 Task: Look for products in the category "Belgian-Style Ale" from New Belgium only.
Action: Mouse moved to (961, 355)
Screenshot: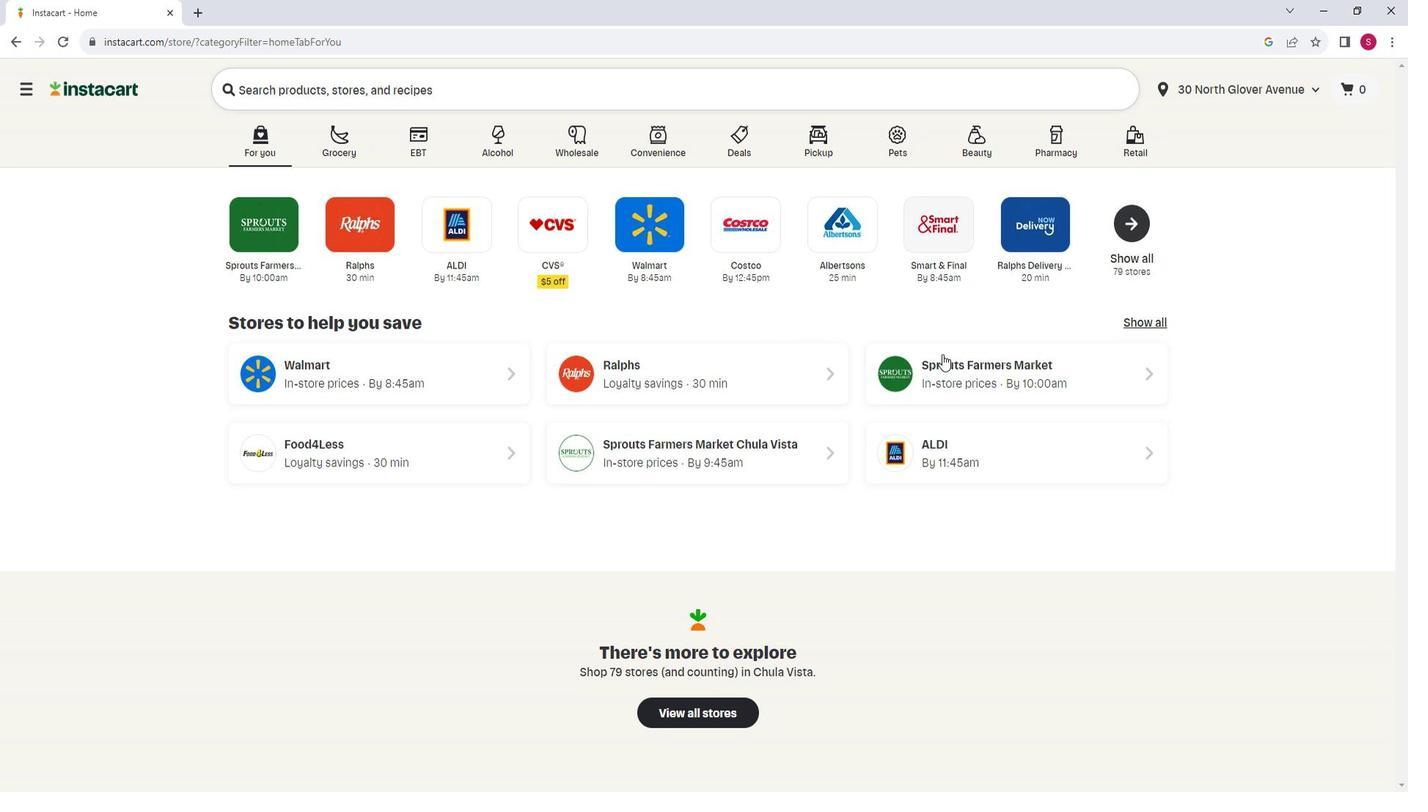 
Action: Mouse pressed left at (961, 355)
Screenshot: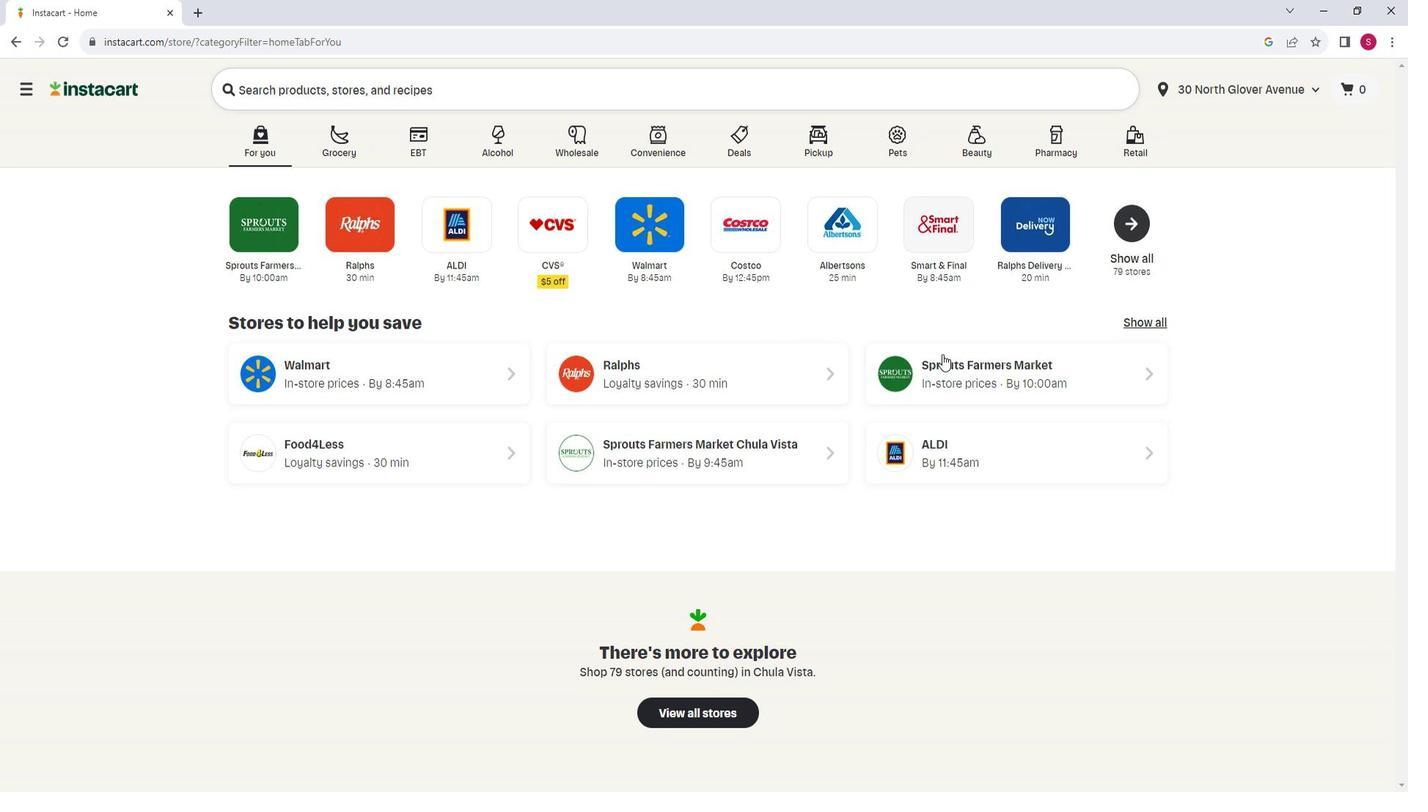 
Action: Mouse moved to (113, 351)
Screenshot: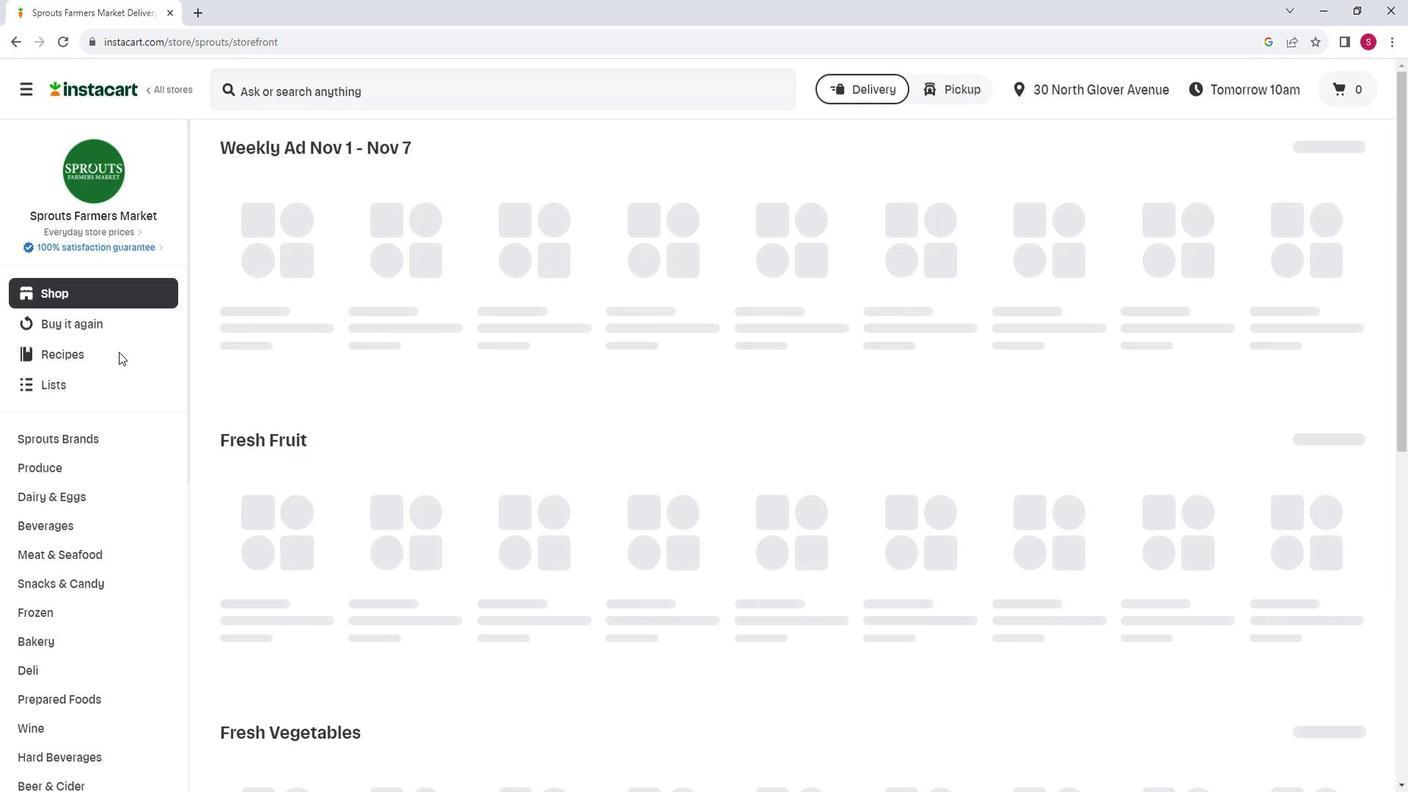 
Action: Mouse scrolled (113, 350) with delta (0, 0)
Screenshot: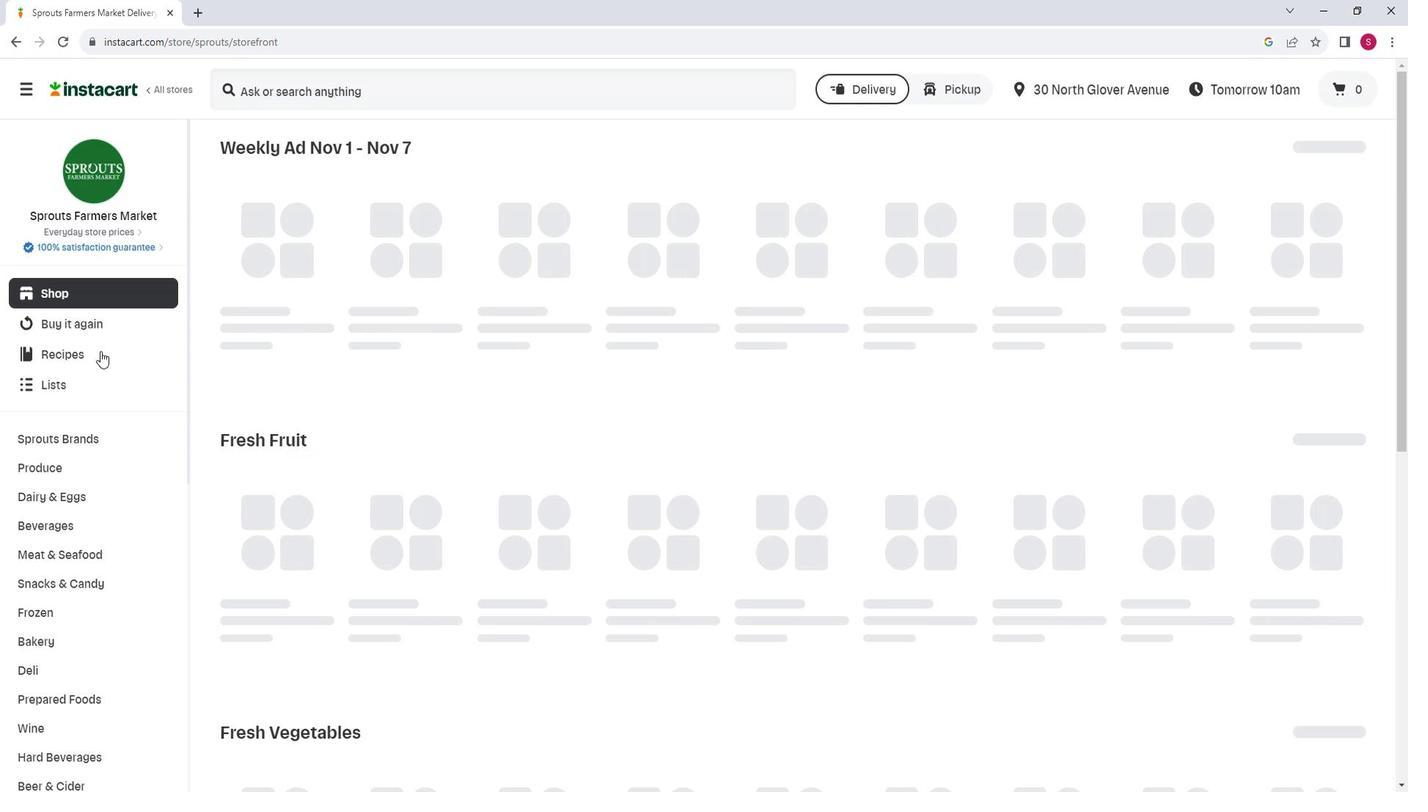 
Action: Mouse moved to (116, 696)
Screenshot: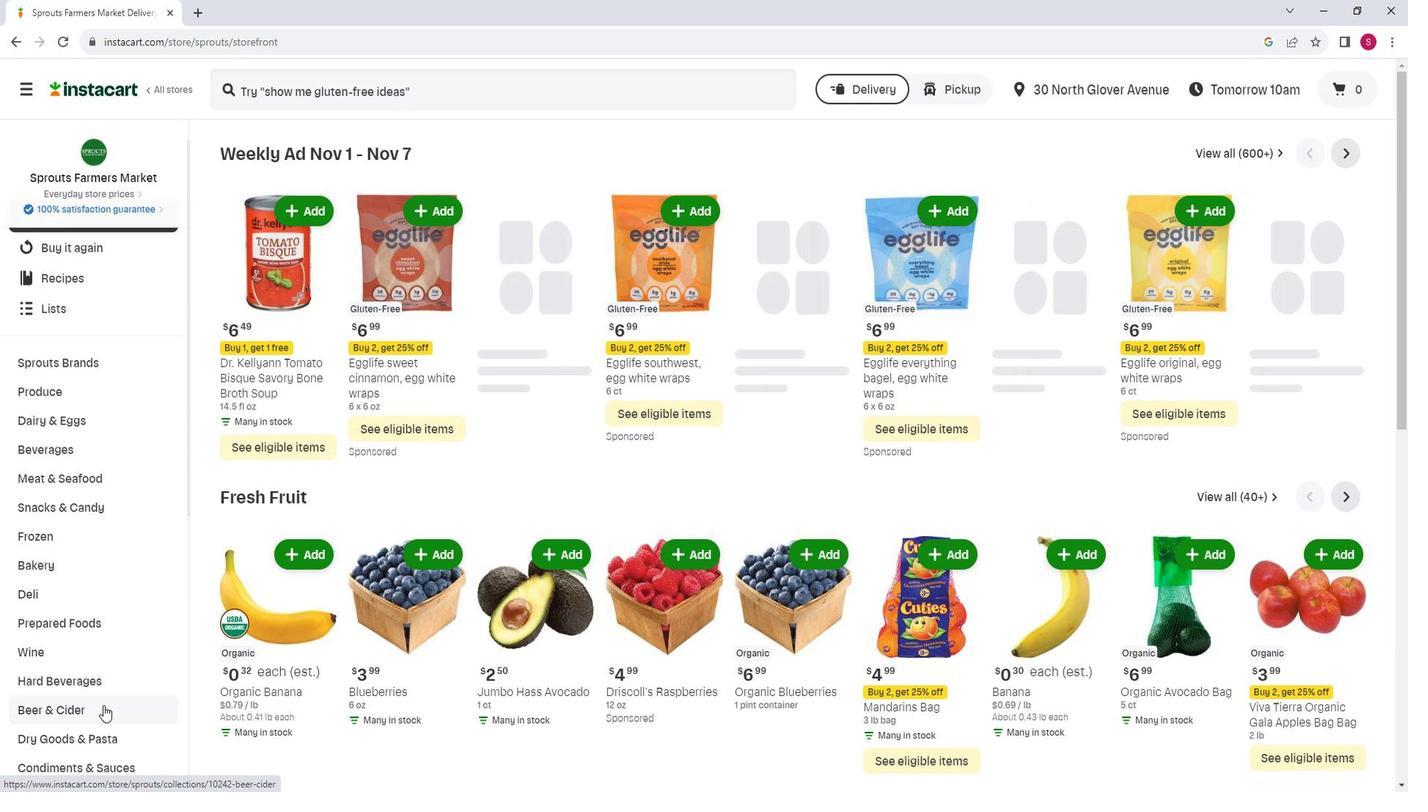 
Action: Mouse pressed left at (116, 696)
Screenshot: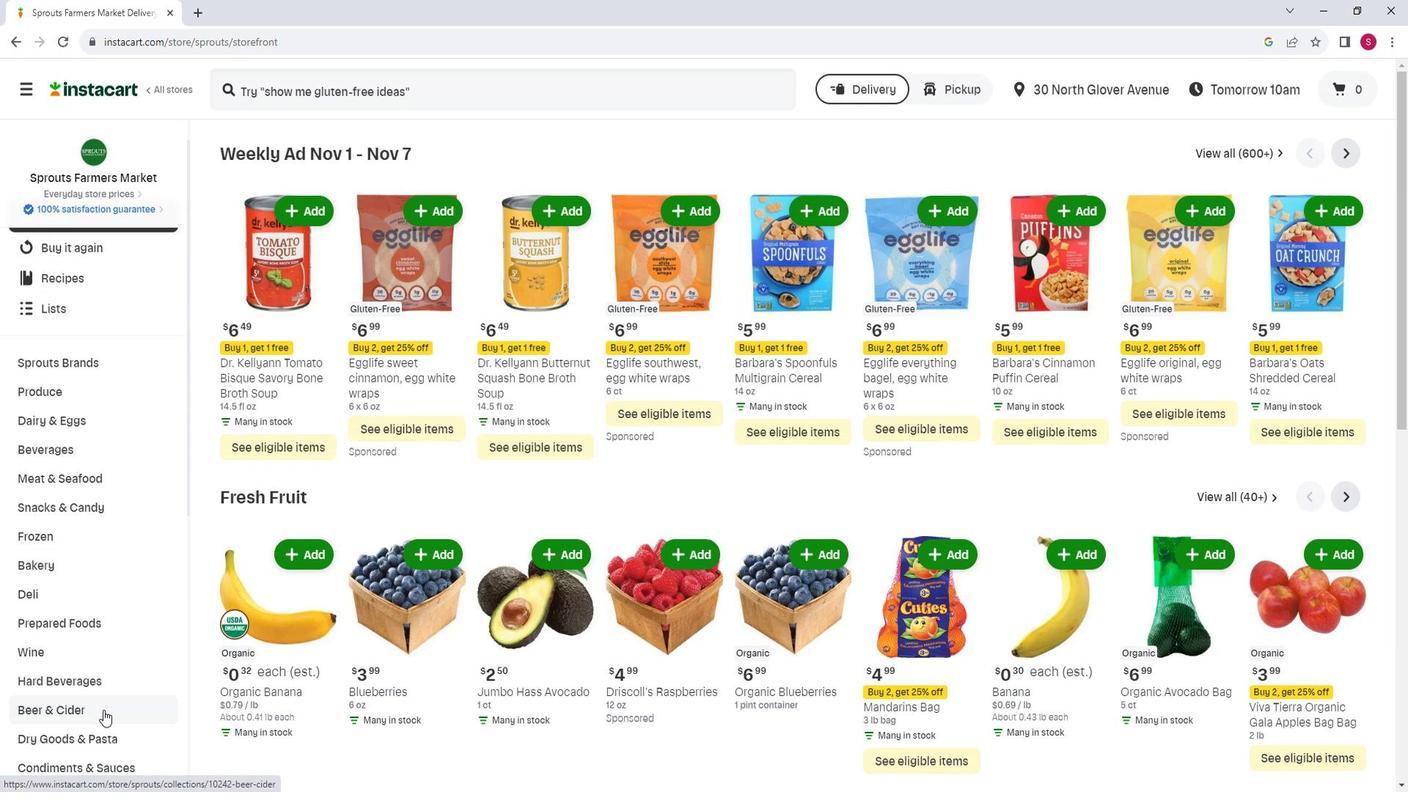
Action: Mouse moved to (1191, 186)
Screenshot: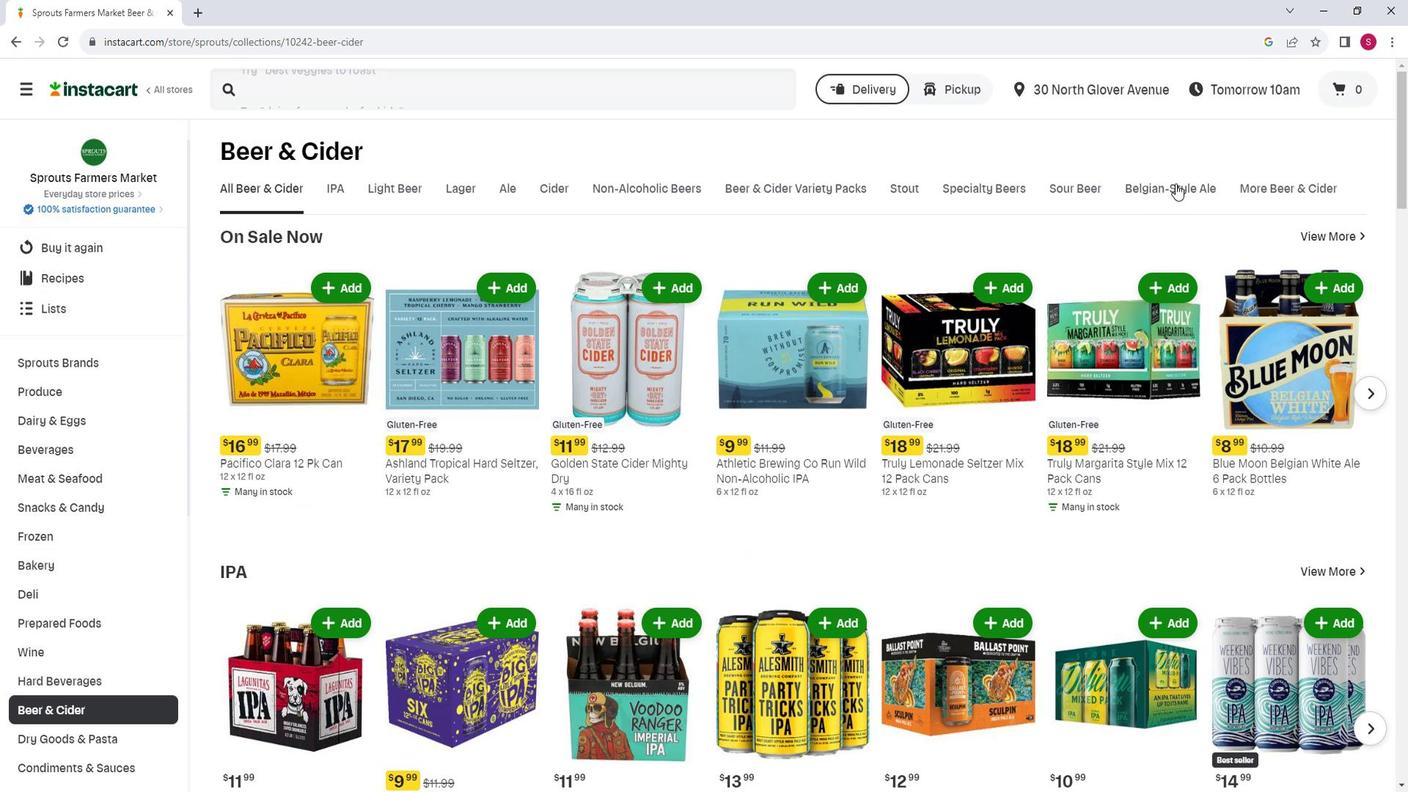 
Action: Mouse pressed left at (1191, 186)
Screenshot: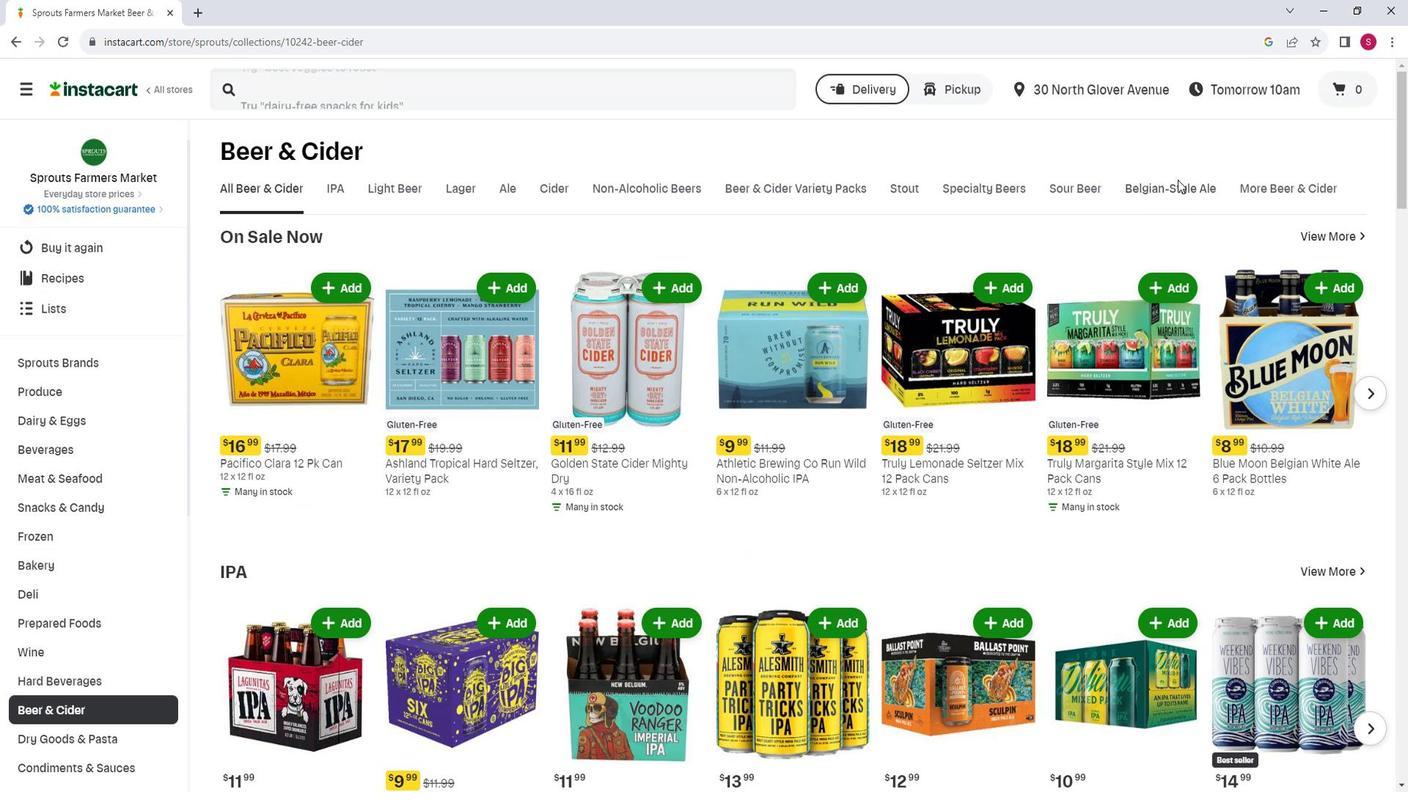 
Action: Mouse moved to (1191, 196)
Screenshot: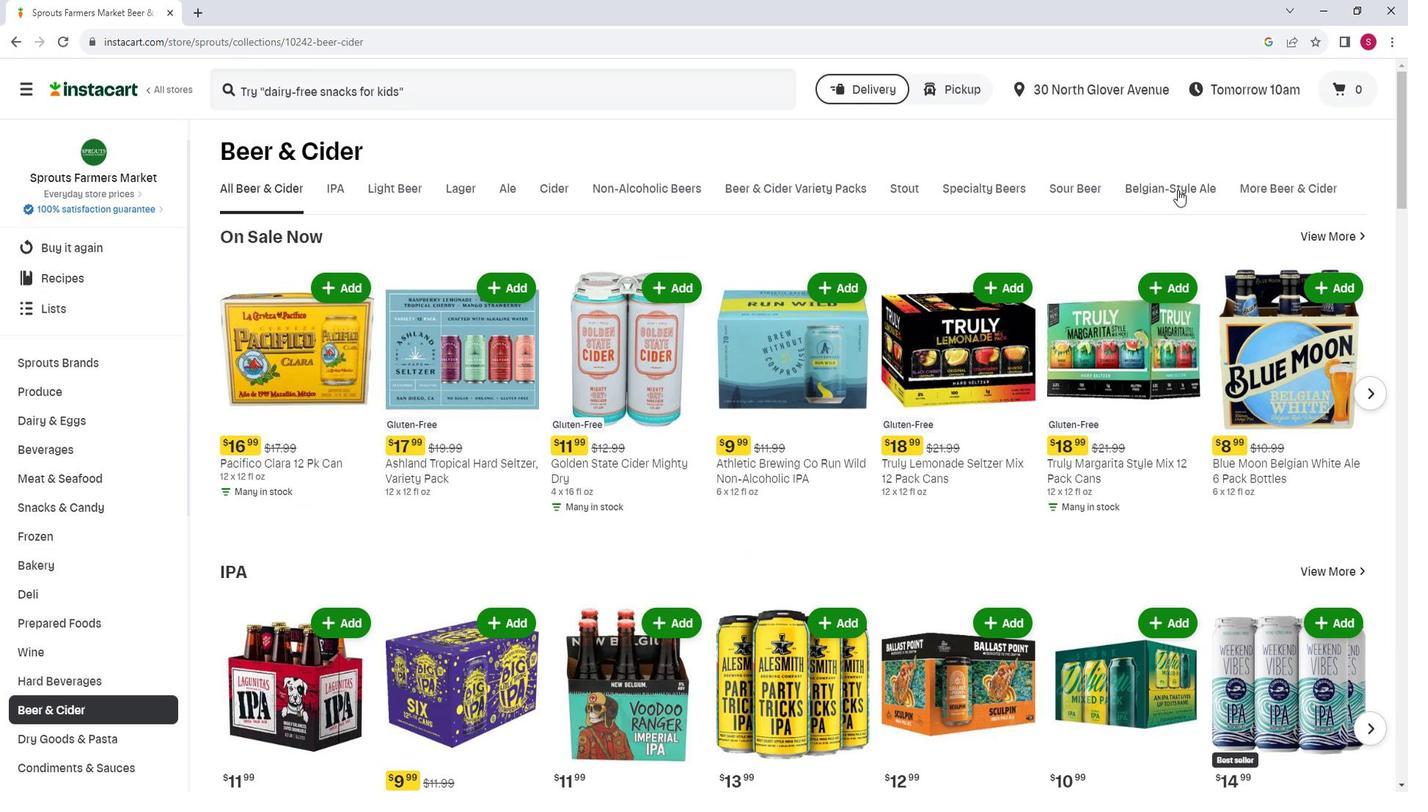
Action: Mouse pressed left at (1191, 196)
Screenshot: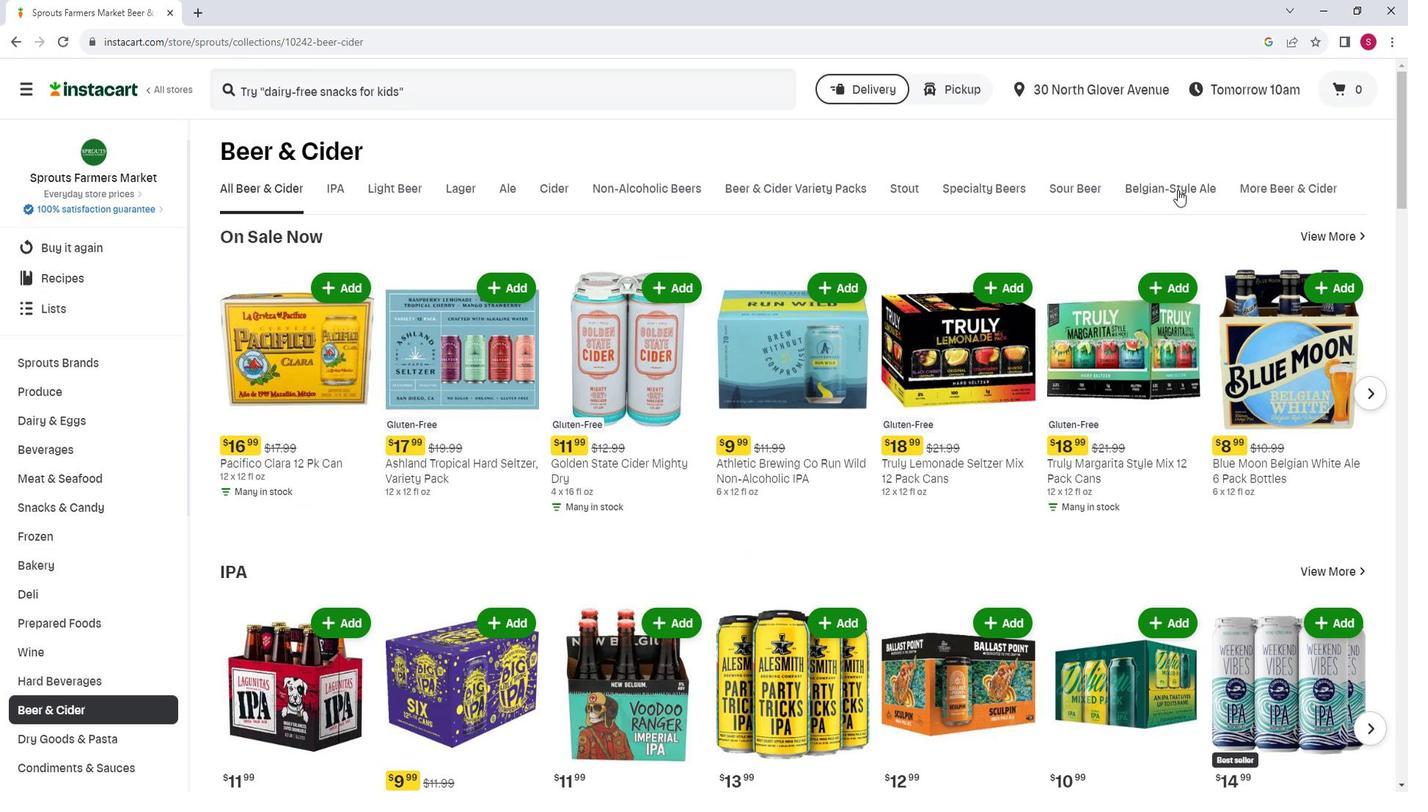 
Action: Mouse moved to (305, 254)
Screenshot: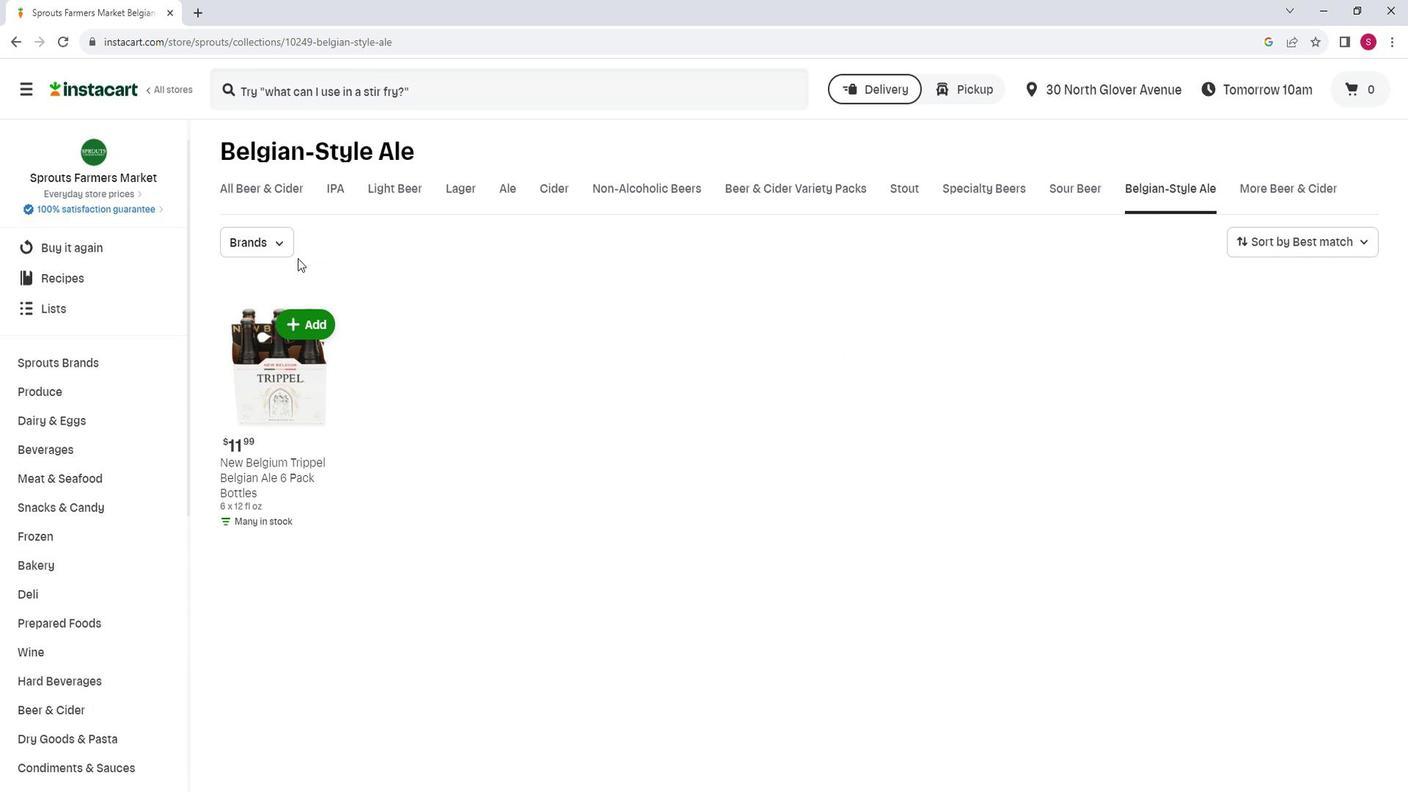
Action: Mouse pressed left at (305, 254)
Screenshot: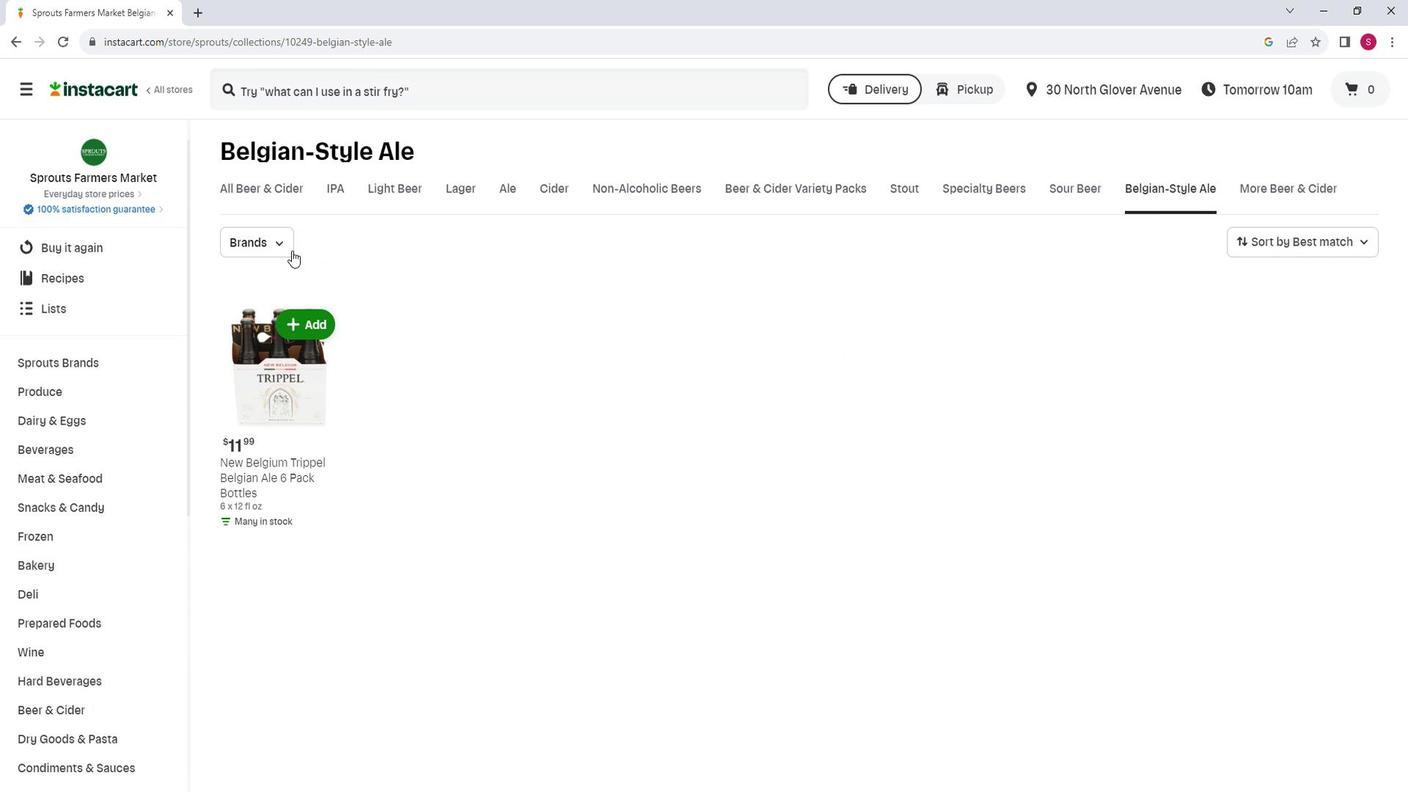 
Action: Mouse moved to (291, 283)
Screenshot: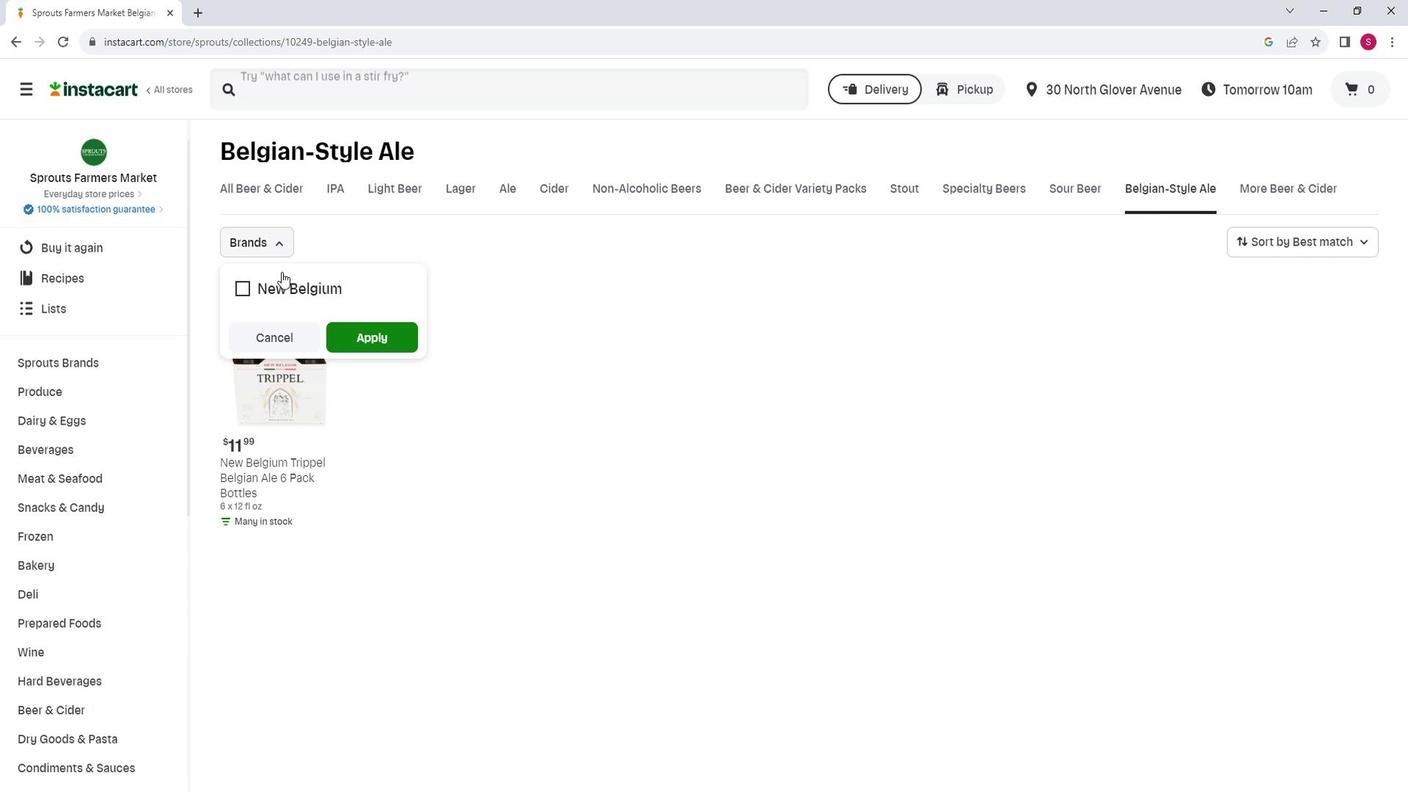 
Action: Mouse pressed left at (291, 283)
Screenshot: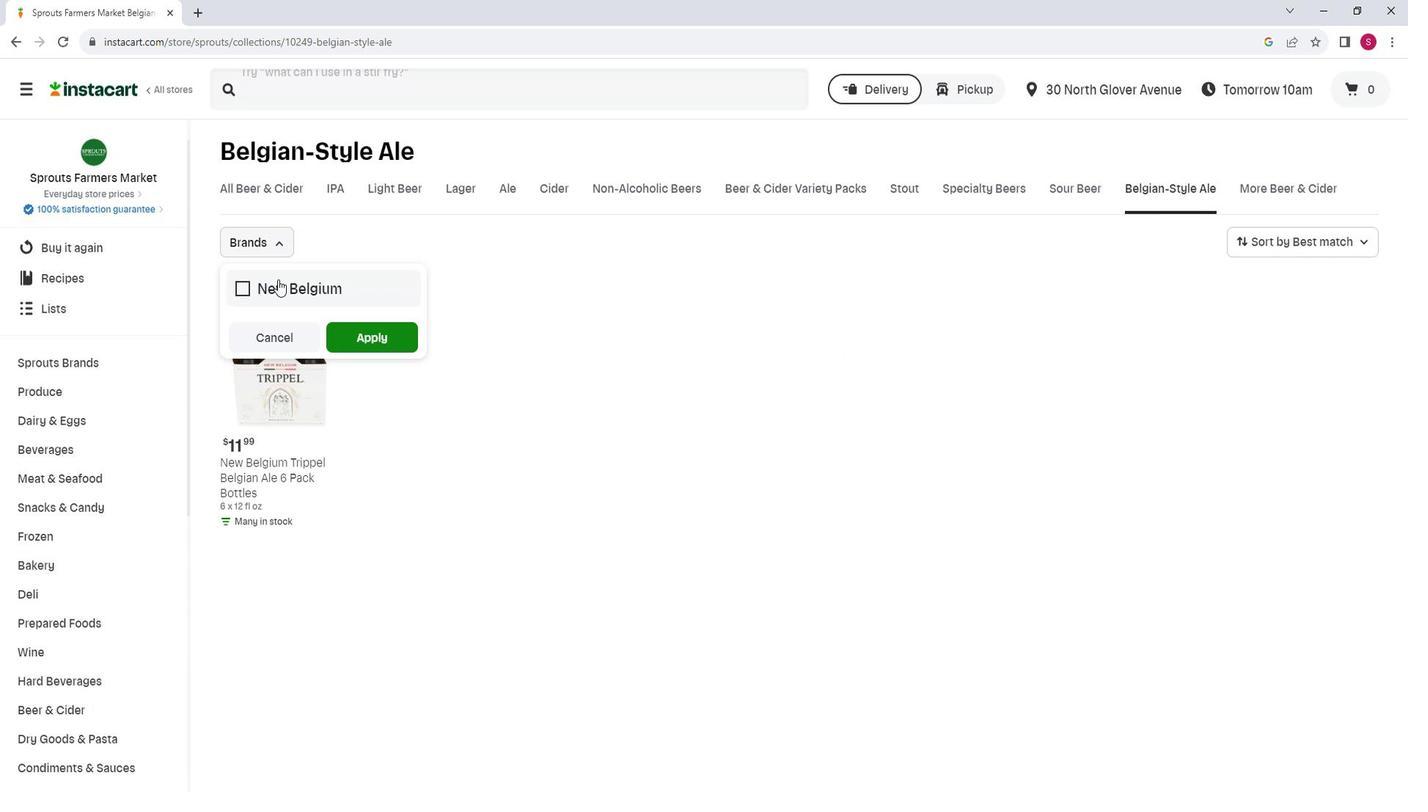 
Action: Mouse moved to (366, 340)
Screenshot: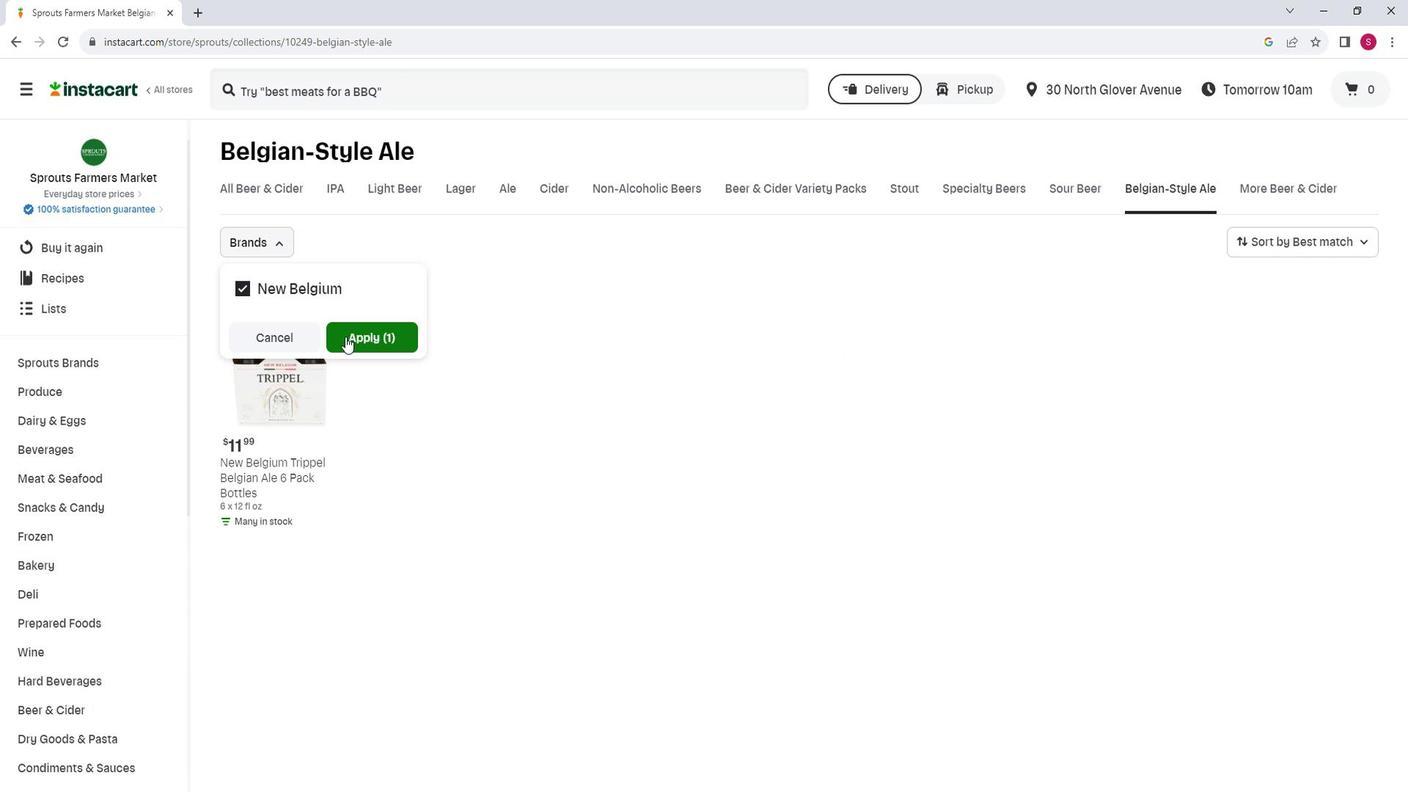 
Action: Mouse pressed left at (366, 340)
Screenshot: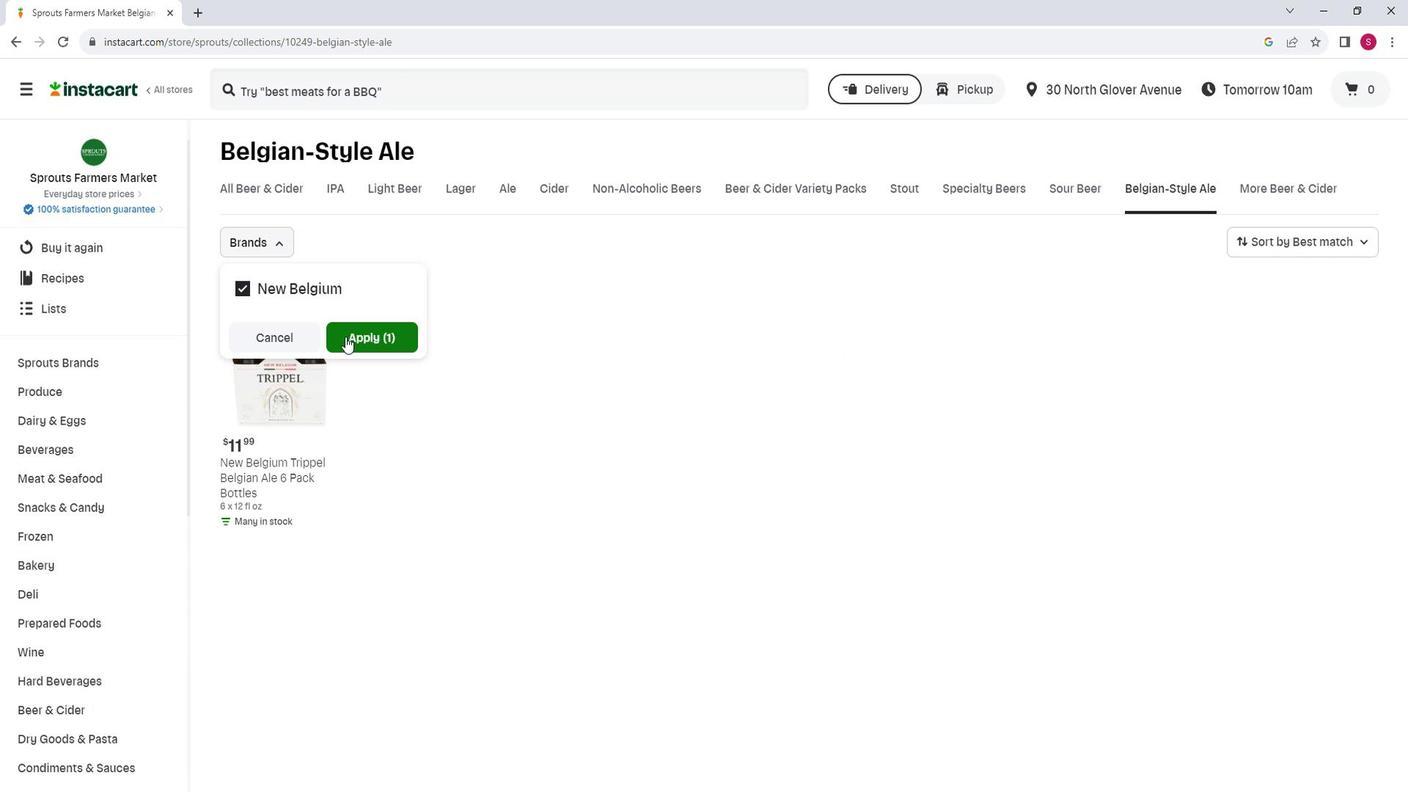 
Action: Mouse moved to (514, 330)
Screenshot: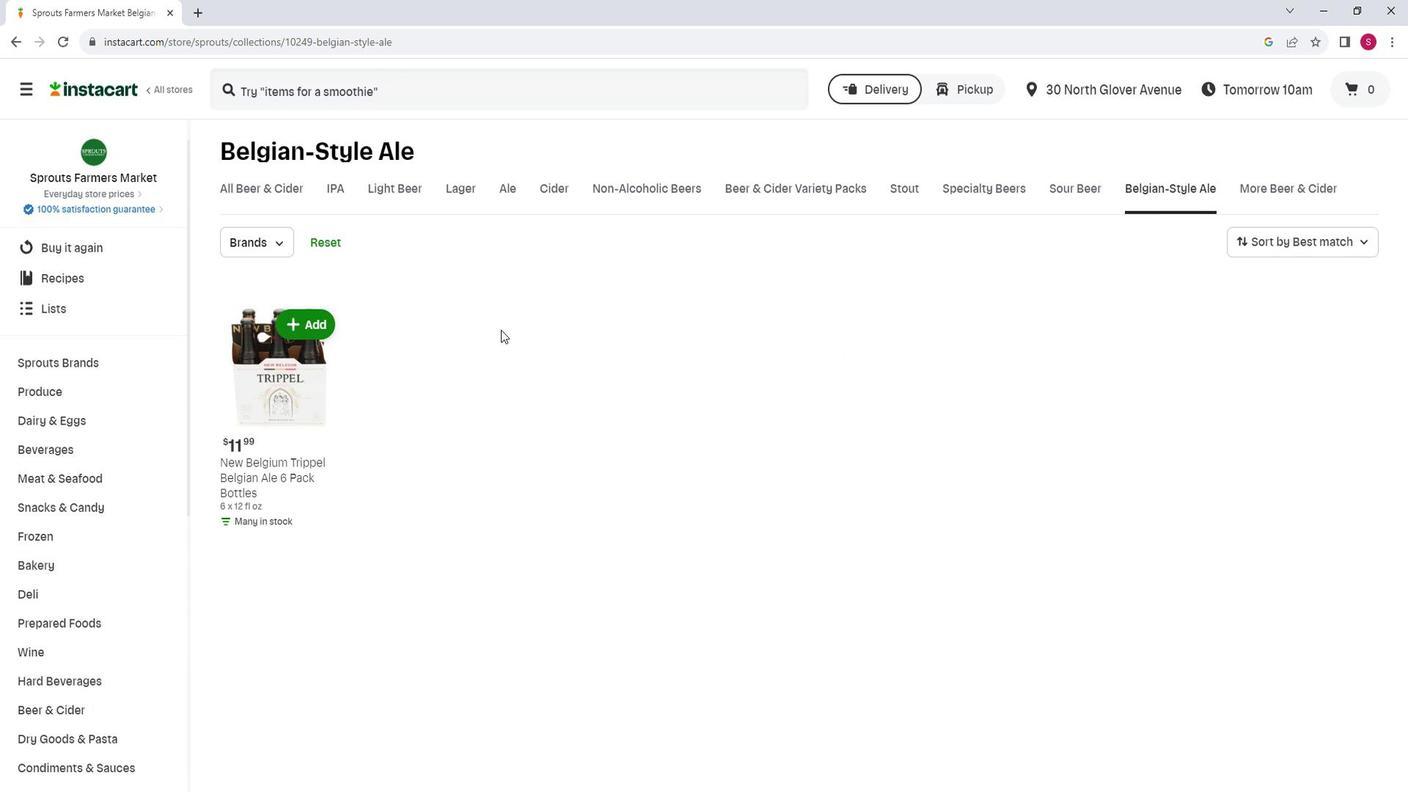 
